 Task: In group invitationsturn off in-app notifications.
Action: Mouse moved to (808, 81)
Screenshot: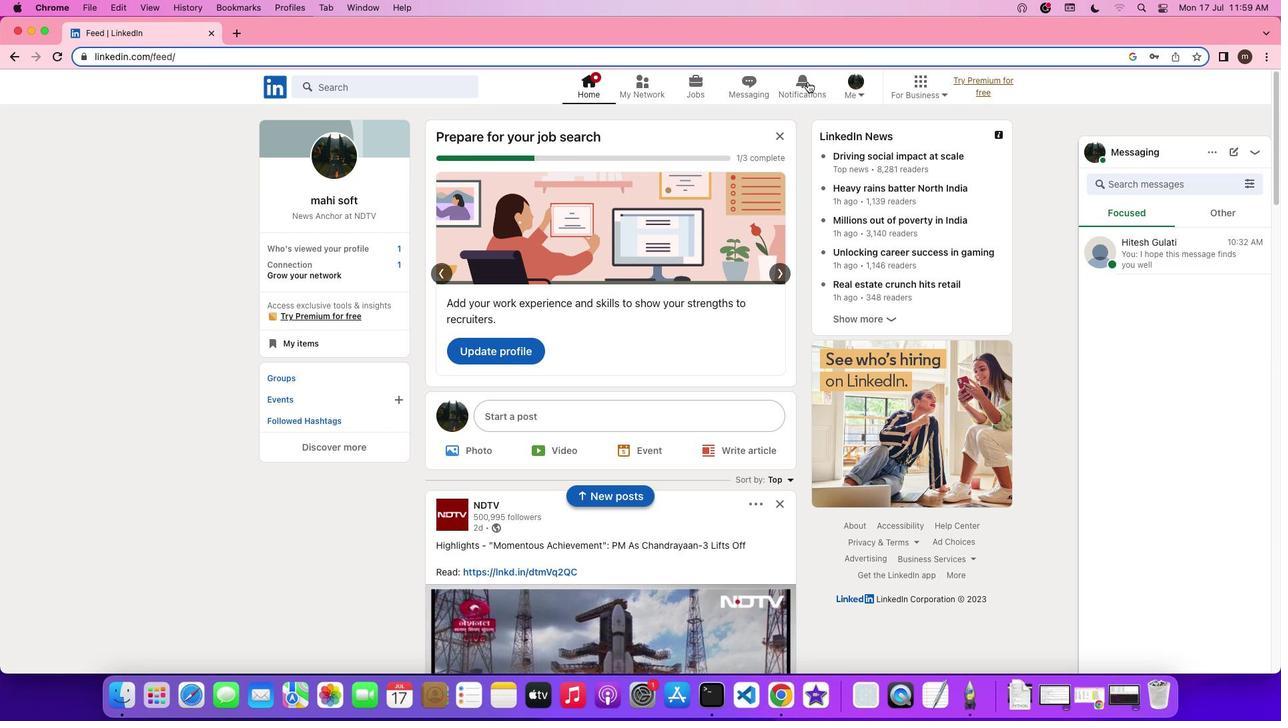 
Action: Mouse pressed left at (808, 81)
Screenshot: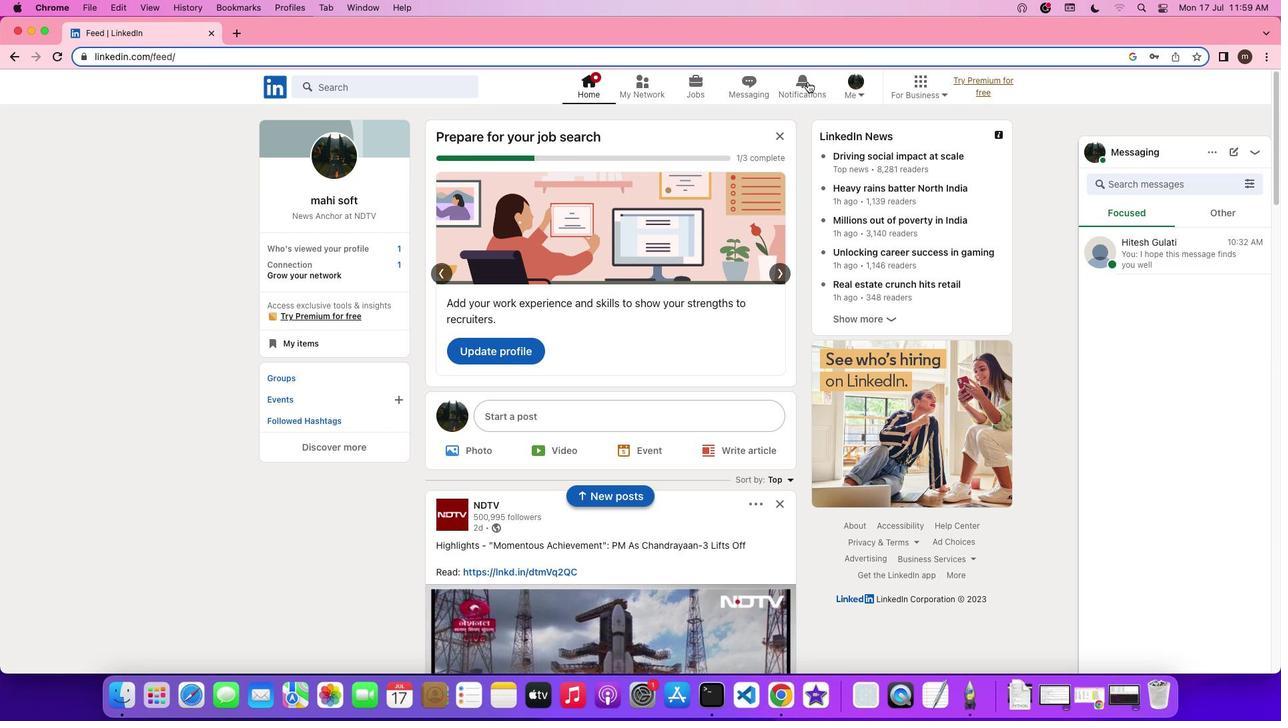 
Action: Mouse pressed left at (808, 81)
Screenshot: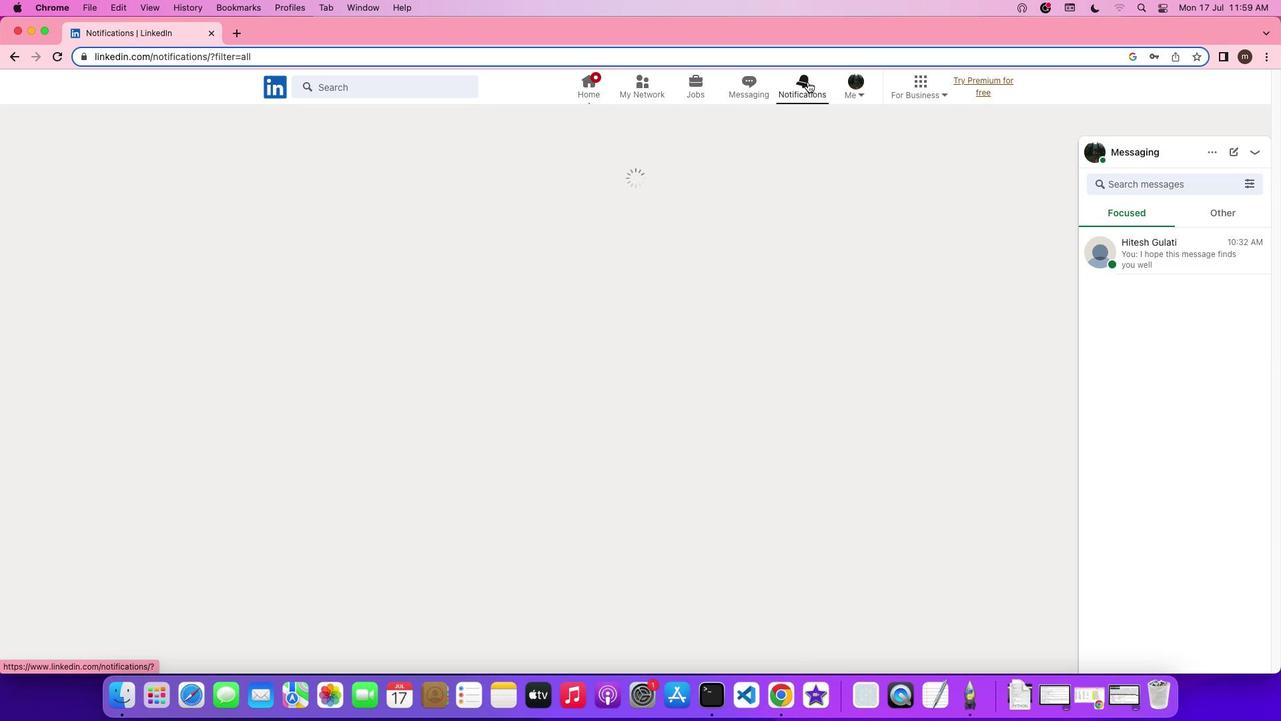 
Action: Mouse moved to (312, 172)
Screenshot: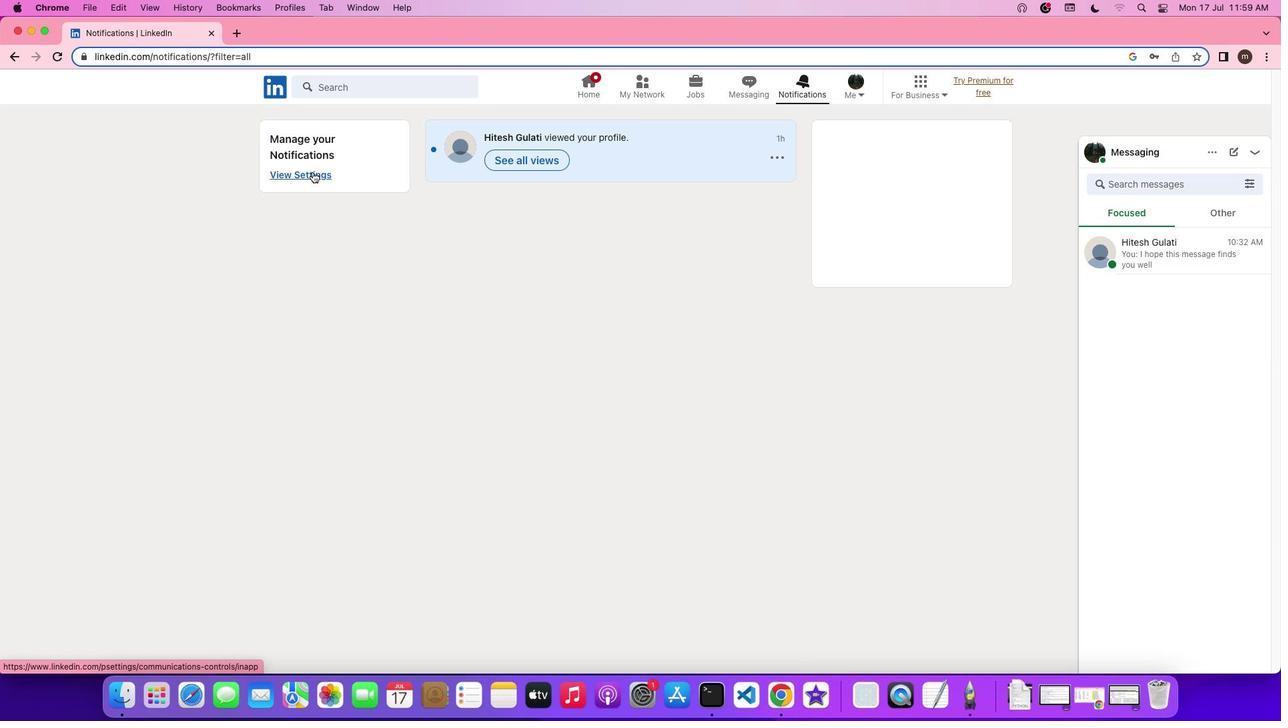 
Action: Mouse pressed left at (312, 172)
Screenshot: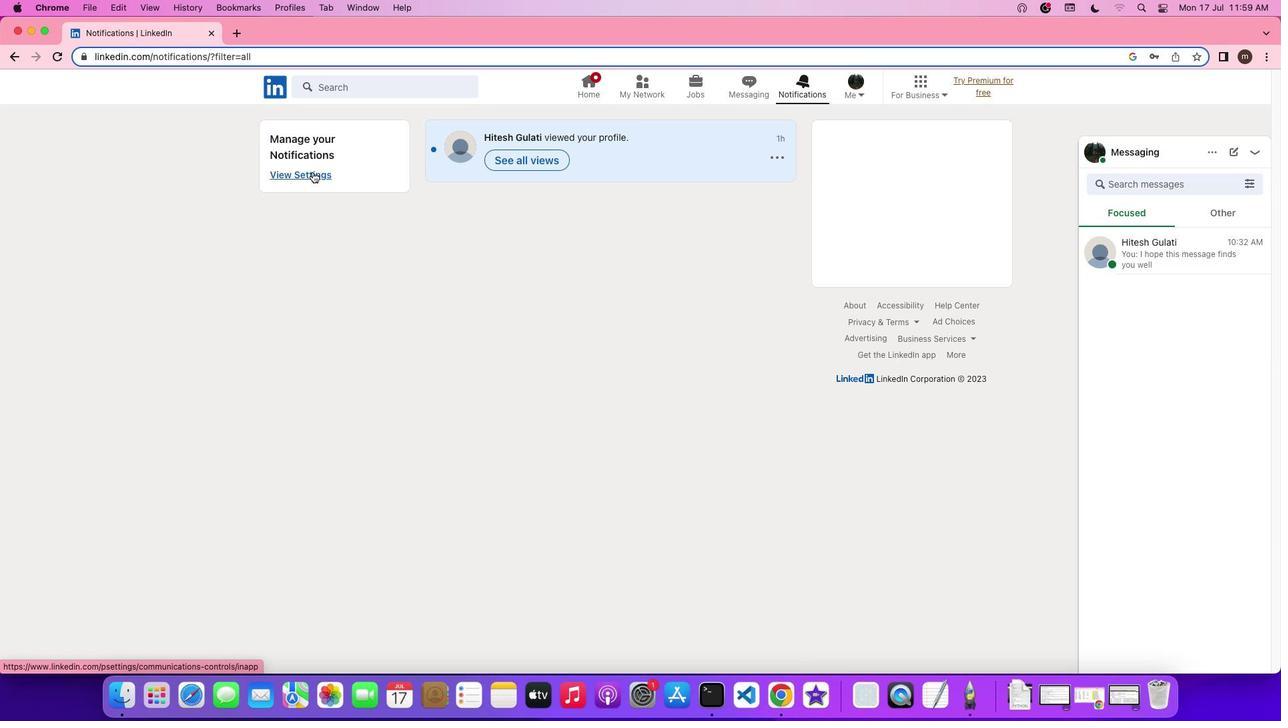 
Action: Mouse moved to (538, 403)
Screenshot: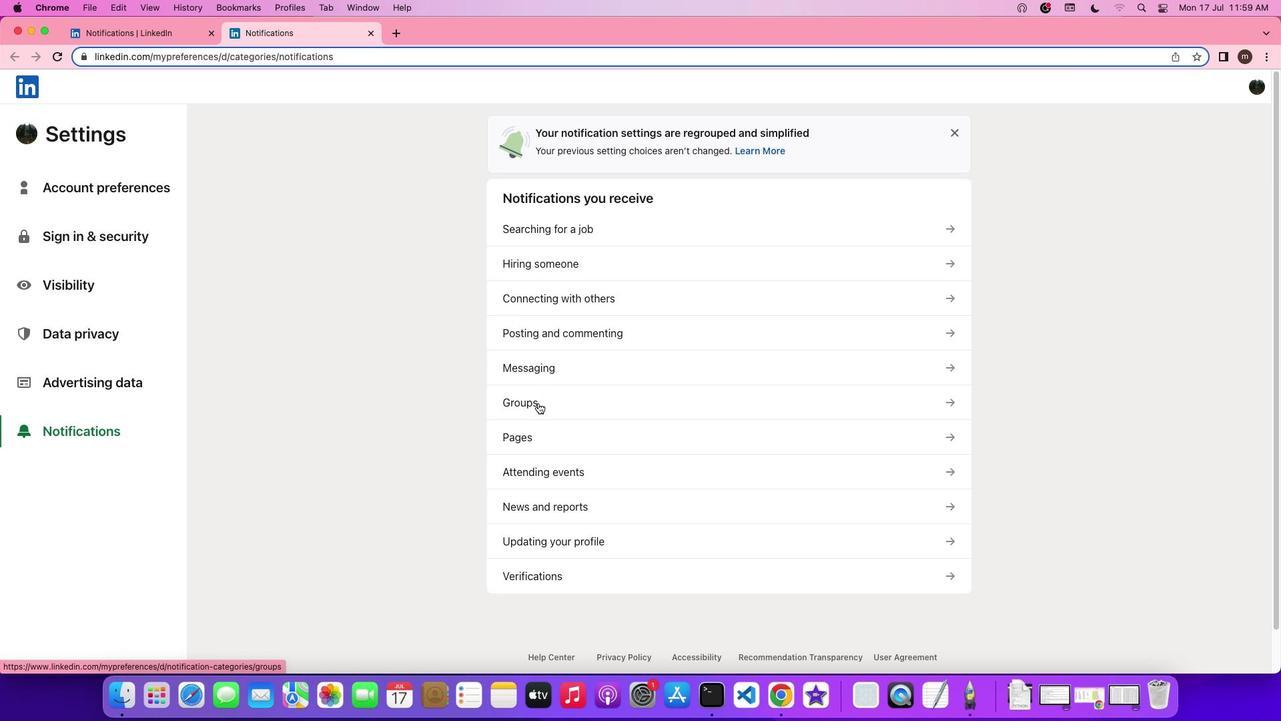 
Action: Mouse pressed left at (538, 403)
Screenshot: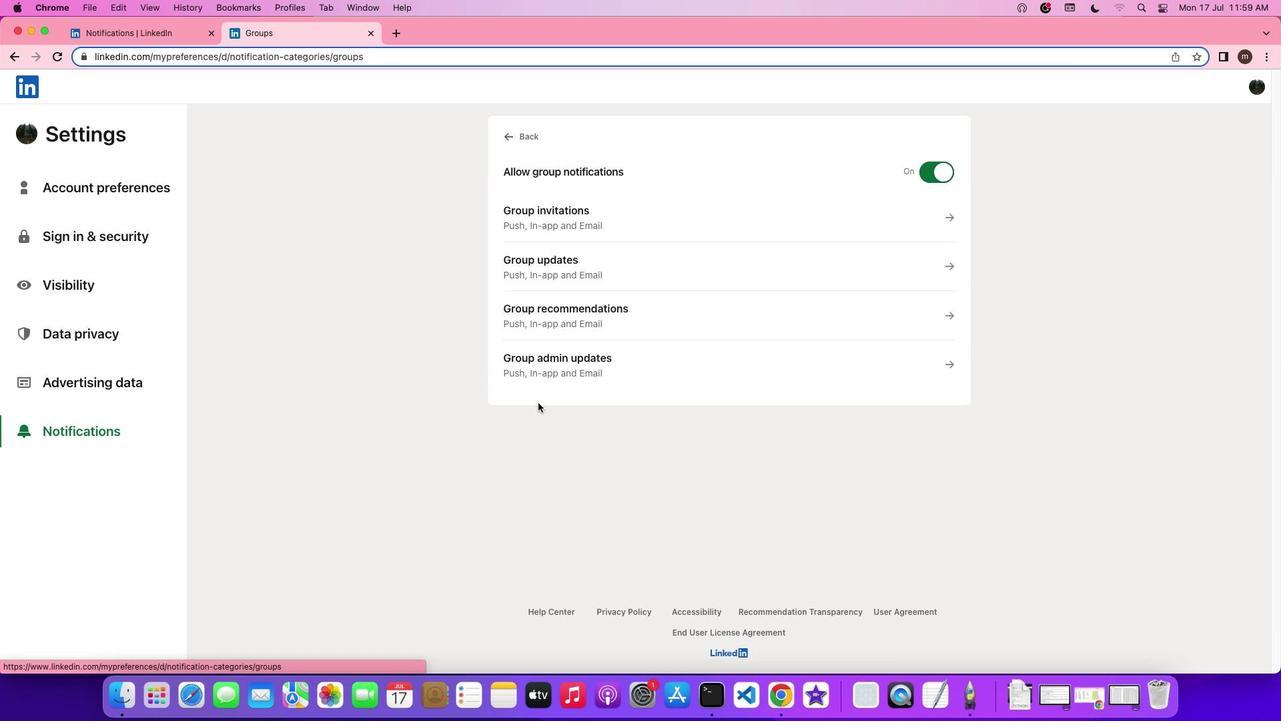 
Action: Mouse moved to (583, 207)
Screenshot: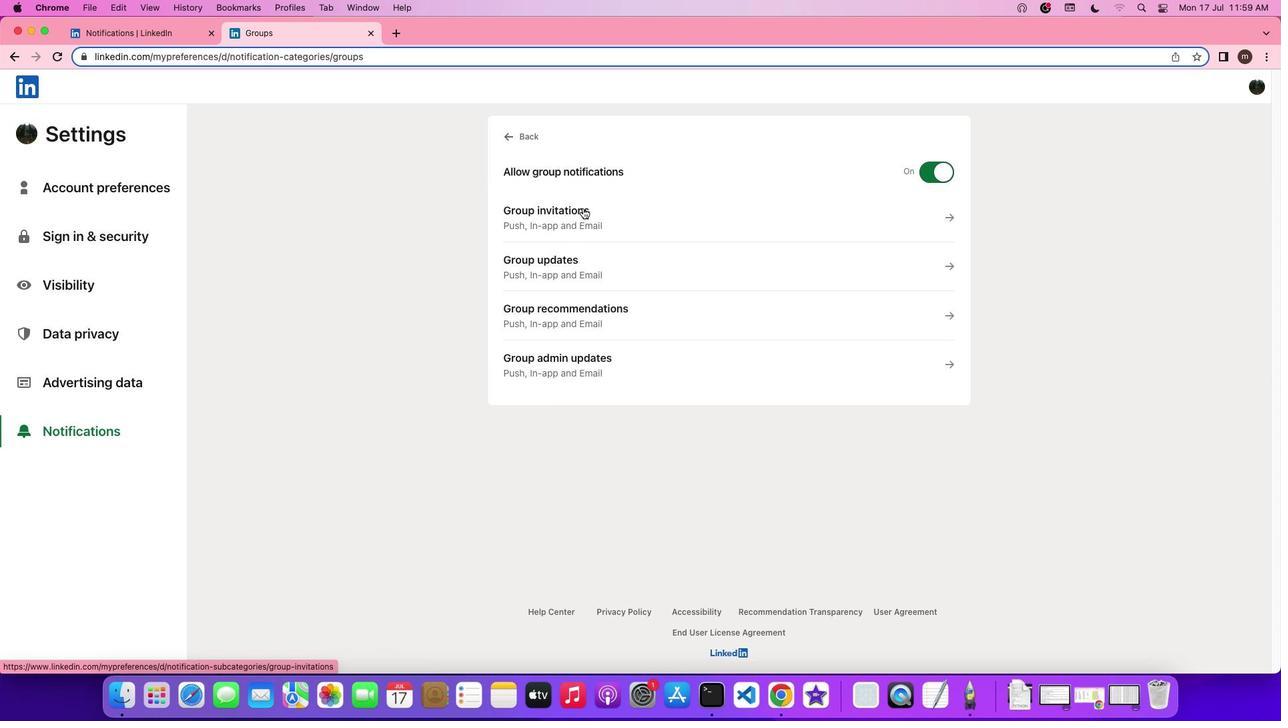 
Action: Mouse pressed left at (583, 207)
Screenshot: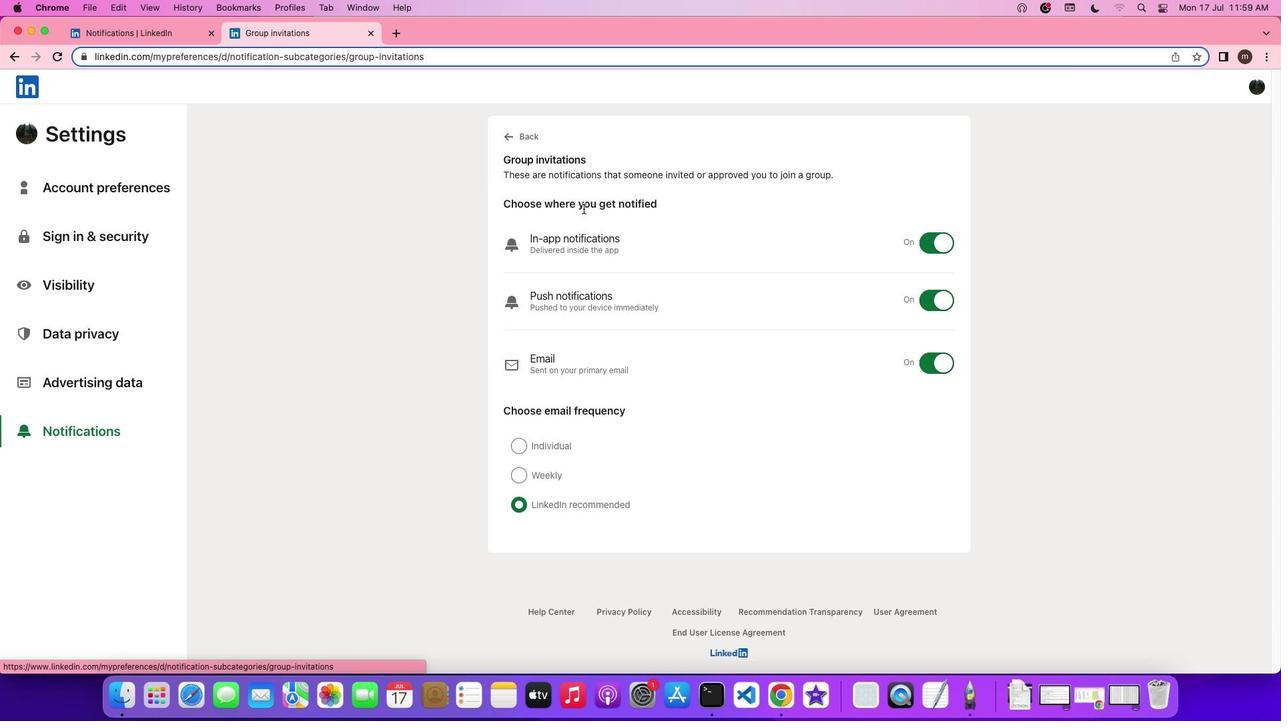 
Action: Mouse moved to (946, 248)
Screenshot: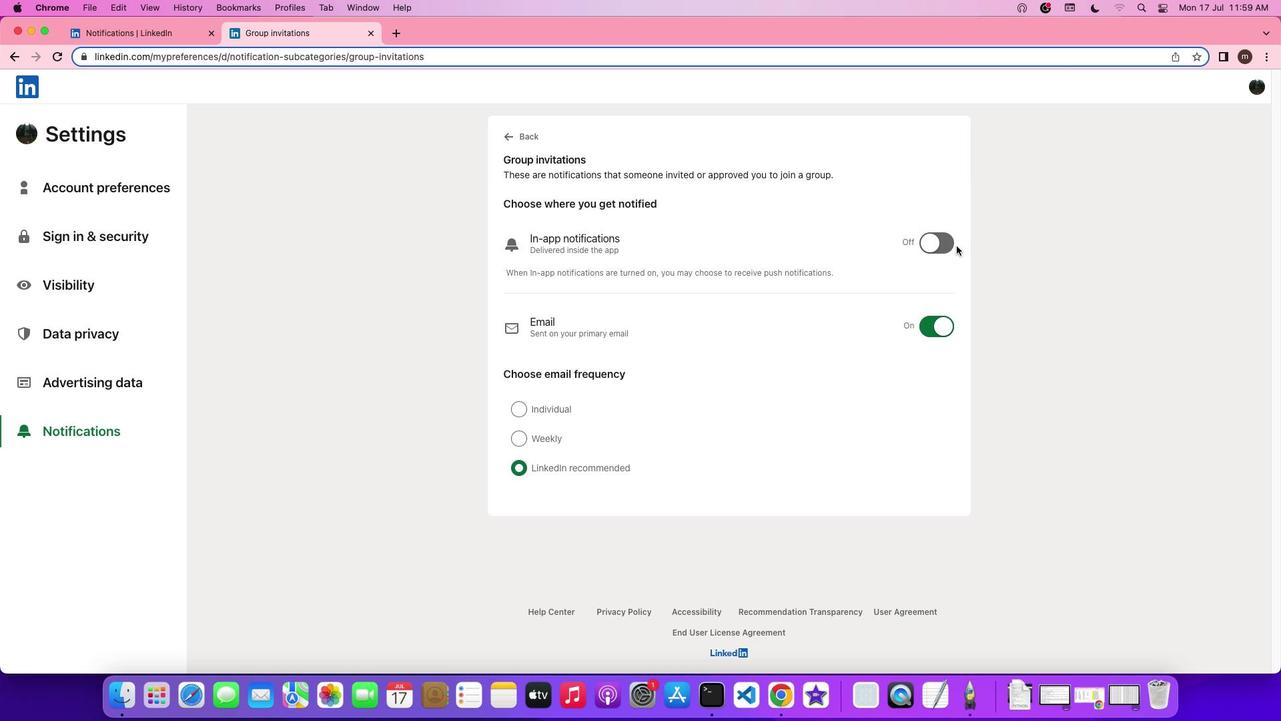 
Action: Mouse pressed left at (946, 248)
Screenshot: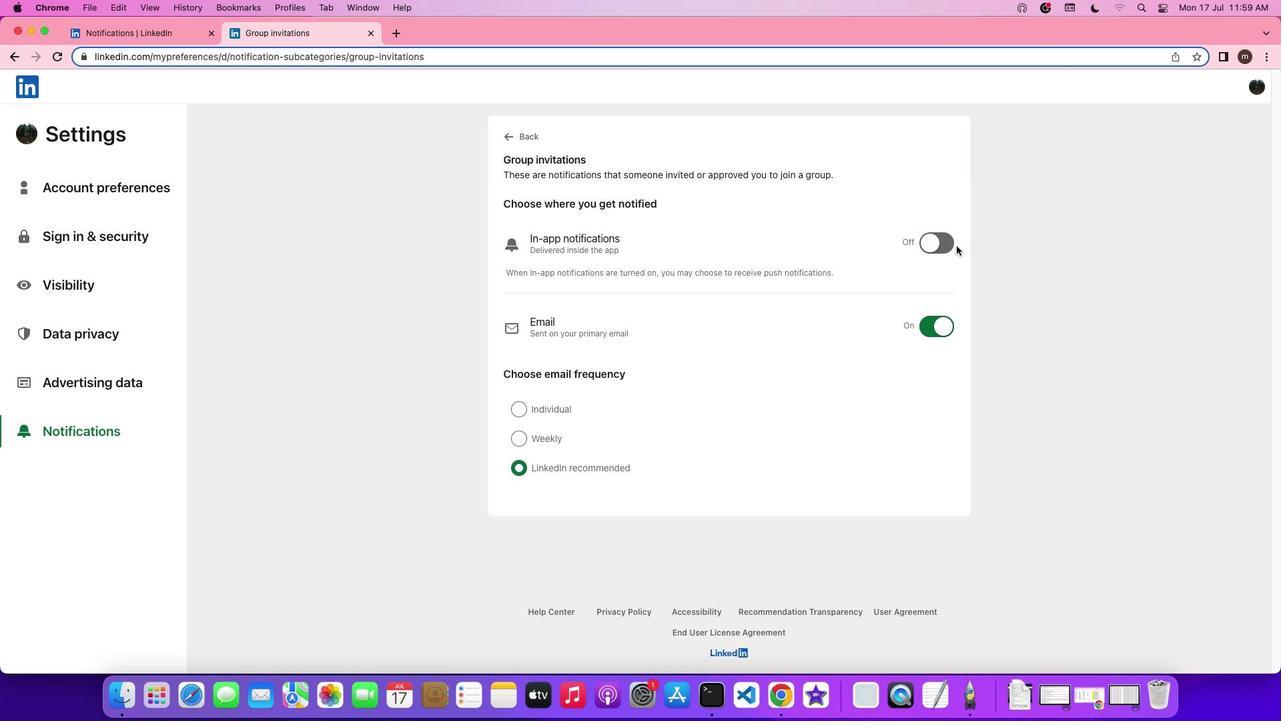 
Action: Mouse moved to (956, 245)
Screenshot: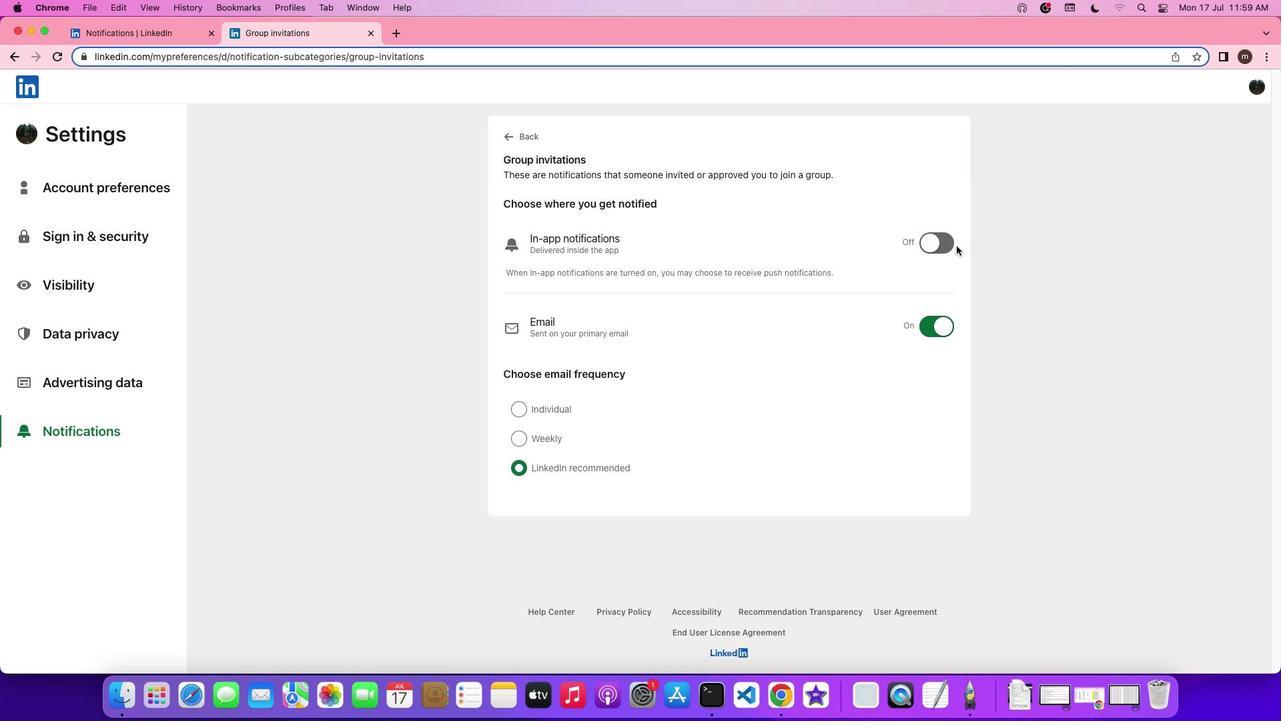 
